Task: Read out  the articles  posted on the  page of Visa
Action: Mouse moved to (488, 52)
Screenshot: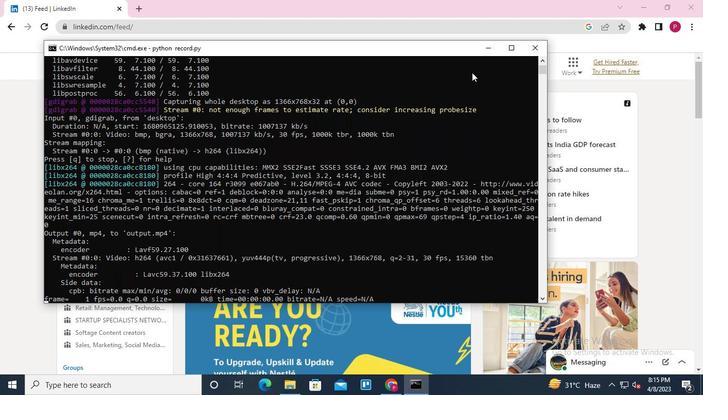 
Action: Mouse pressed left at (488, 52)
Screenshot: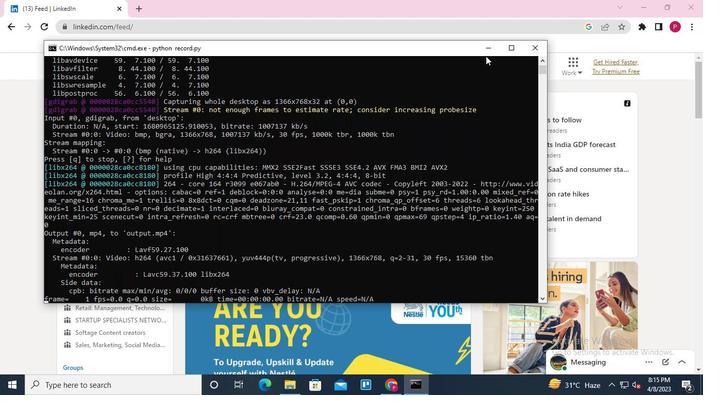
Action: Mouse moved to (170, 69)
Screenshot: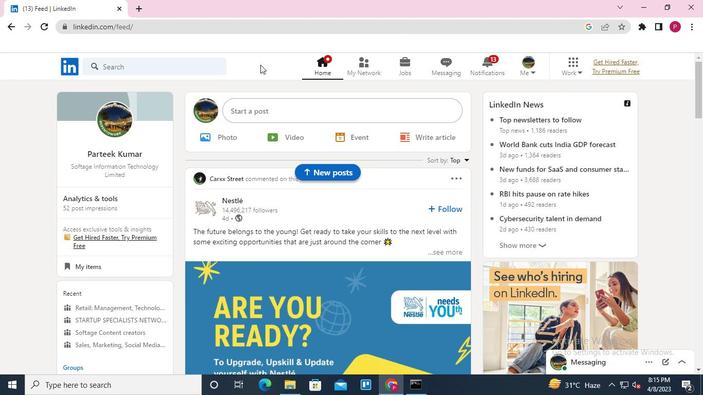 
Action: Mouse pressed left at (170, 69)
Screenshot: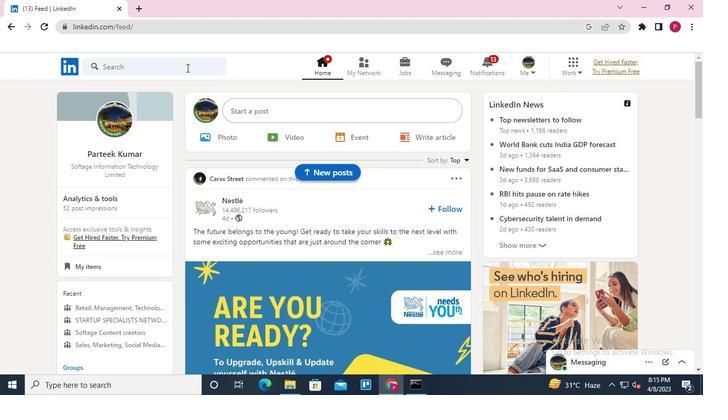
Action: Mouse moved to (105, 123)
Screenshot: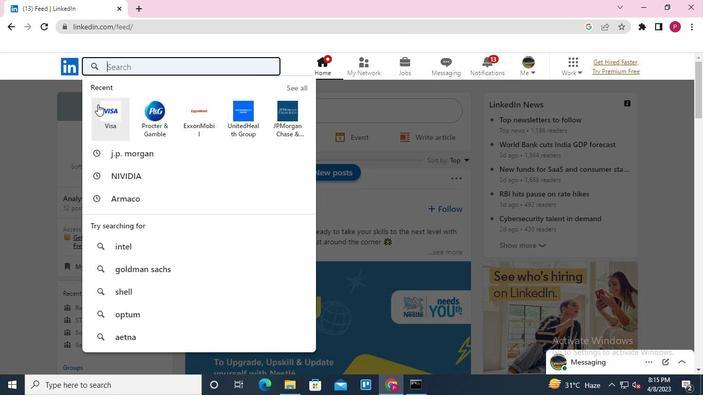 
Action: Mouse pressed left at (105, 123)
Screenshot: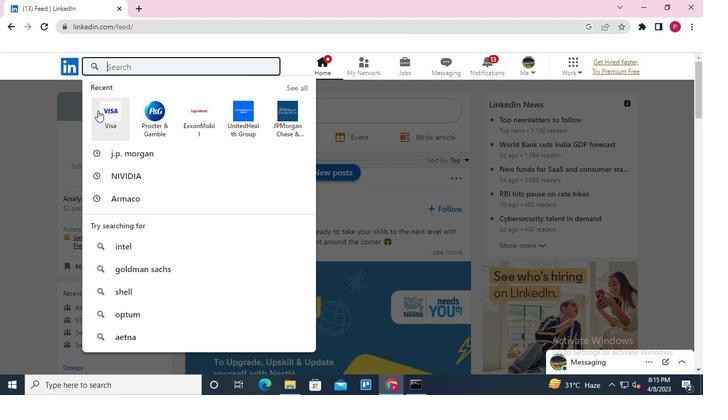 
Action: Mouse moved to (167, 123)
Screenshot: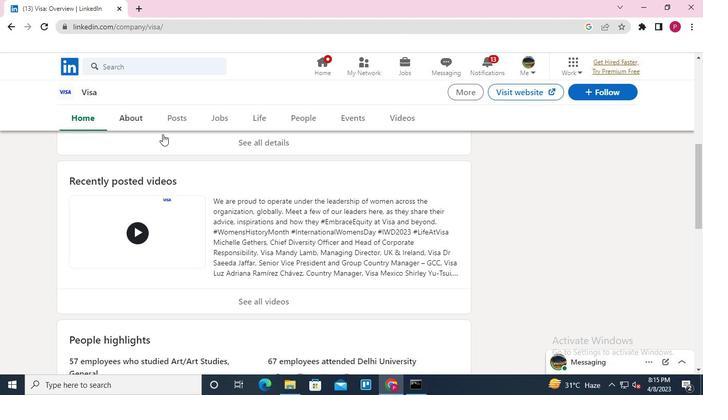 
Action: Mouse pressed left at (167, 123)
Screenshot: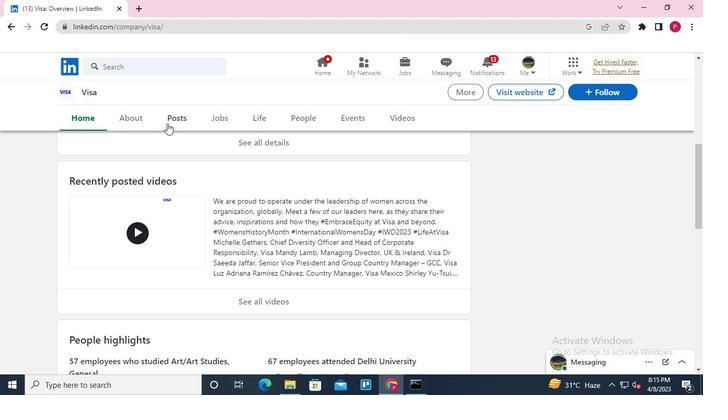 
Action: Mouse moved to (317, 131)
Screenshot: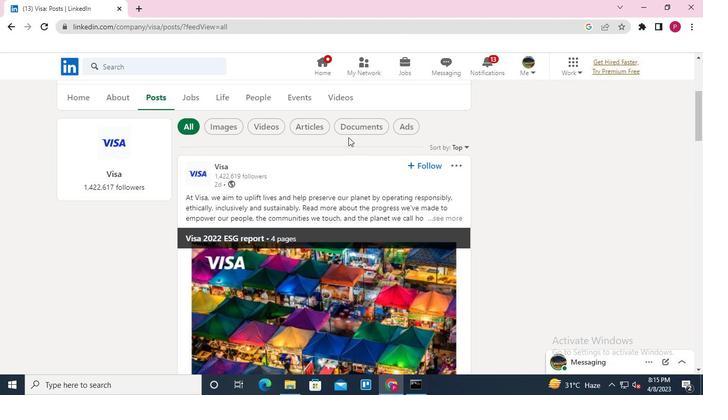 
Action: Mouse pressed left at (317, 131)
Screenshot: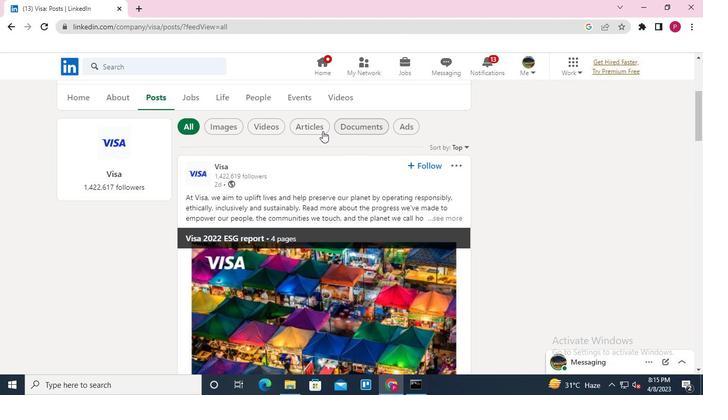 
Action: Mouse moved to (315, 261)
Screenshot: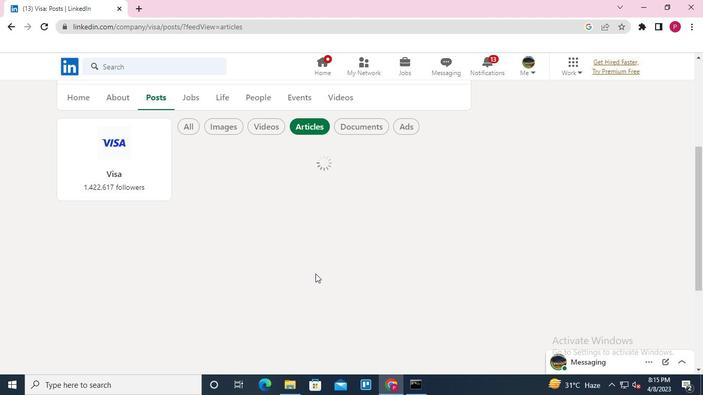
Action: Keyboard Key.alt_l
Screenshot: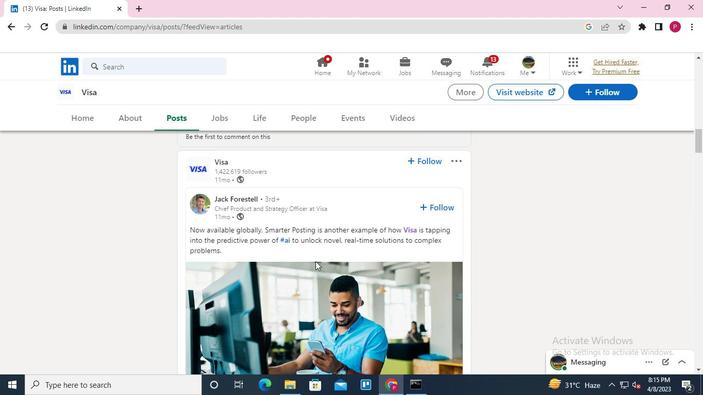
Action: Keyboard Key.tab
Screenshot: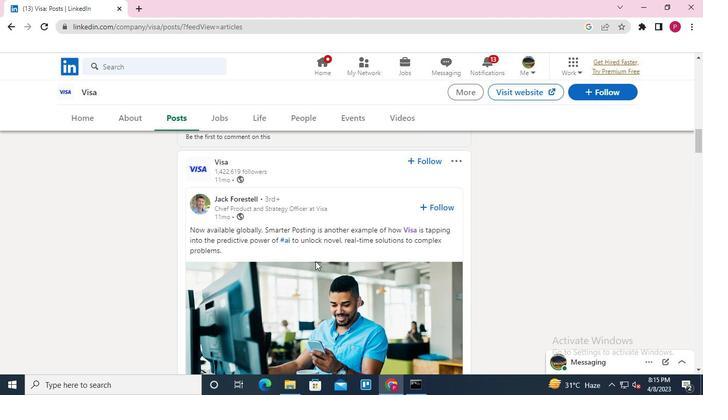 
Action: Mouse moved to (534, 48)
Screenshot: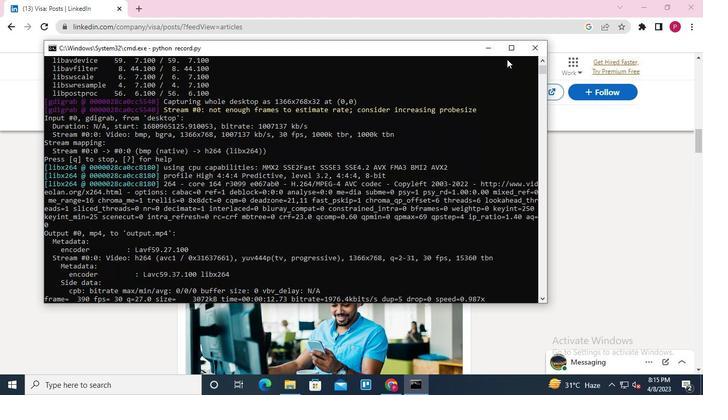 
Action: Mouse pressed left at (534, 48)
Screenshot: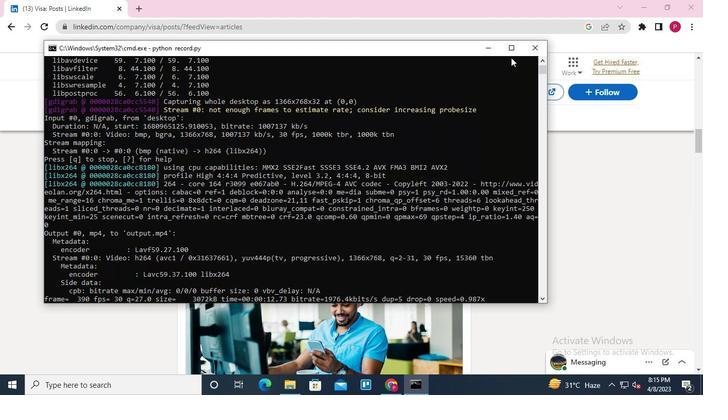 
Action: Mouse moved to (520, 52)
Screenshot: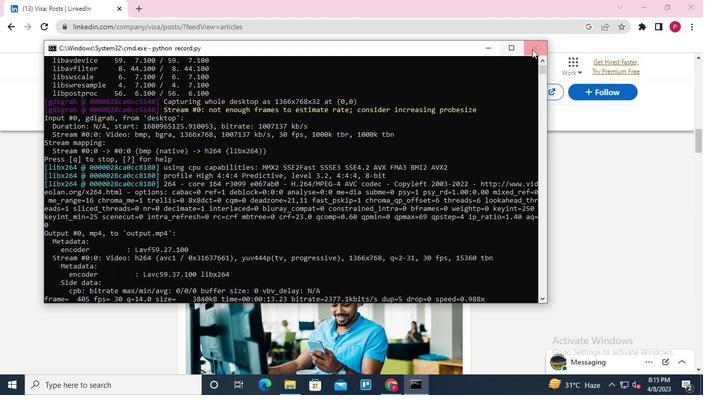 
